 Task: Apply the theme  ""Pop"".
Action: Mouse moved to (190, 71)
Screenshot: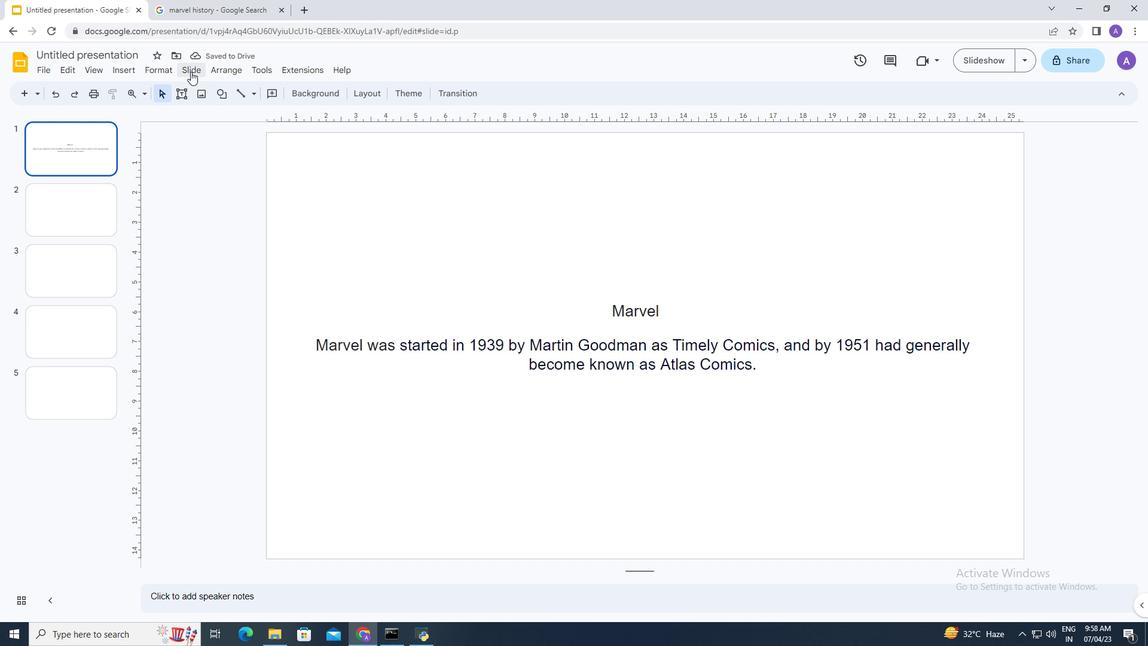 
Action: Mouse pressed left at (190, 71)
Screenshot: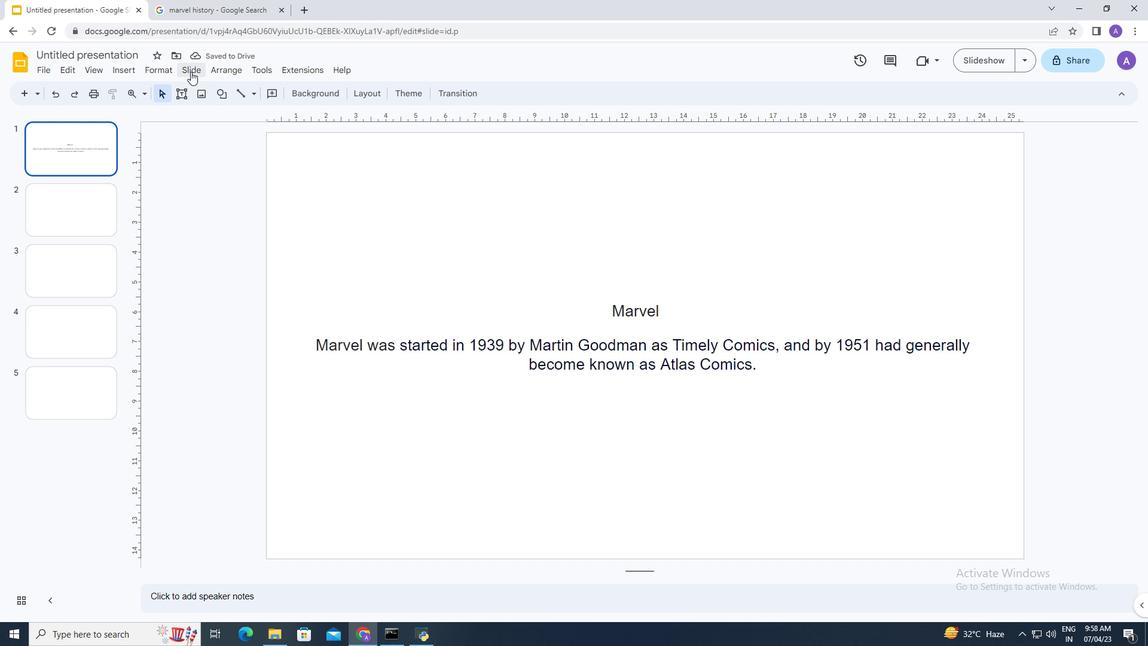 
Action: Mouse moved to (242, 278)
Screenshot: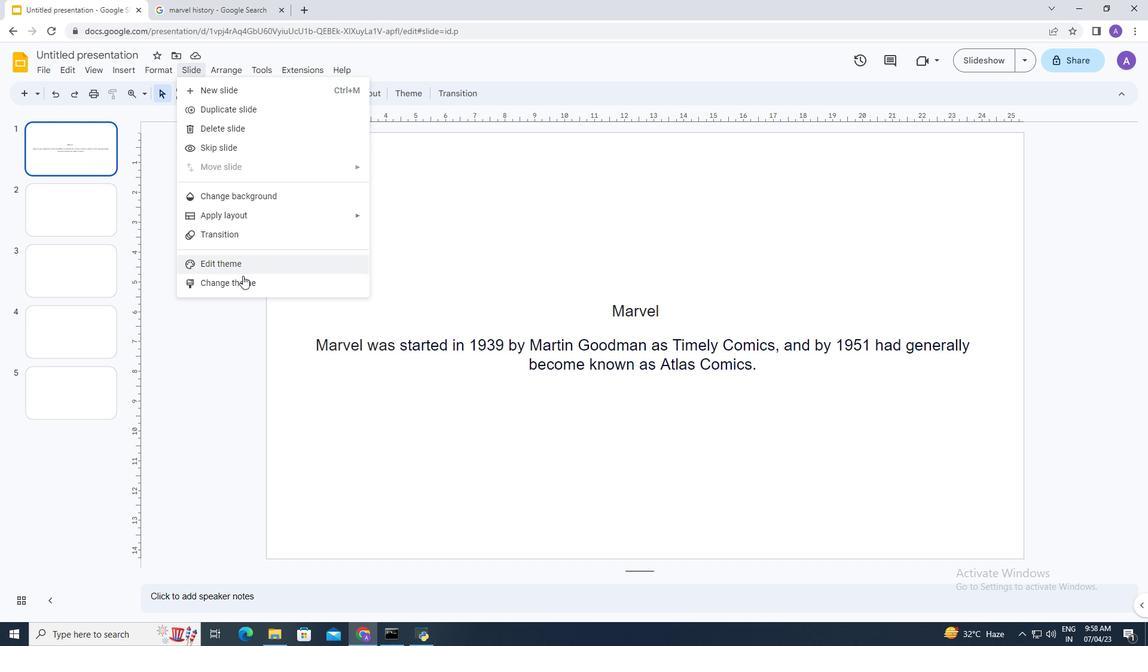 
Action: Mouse pressed left at (242, 278)
Screenshot: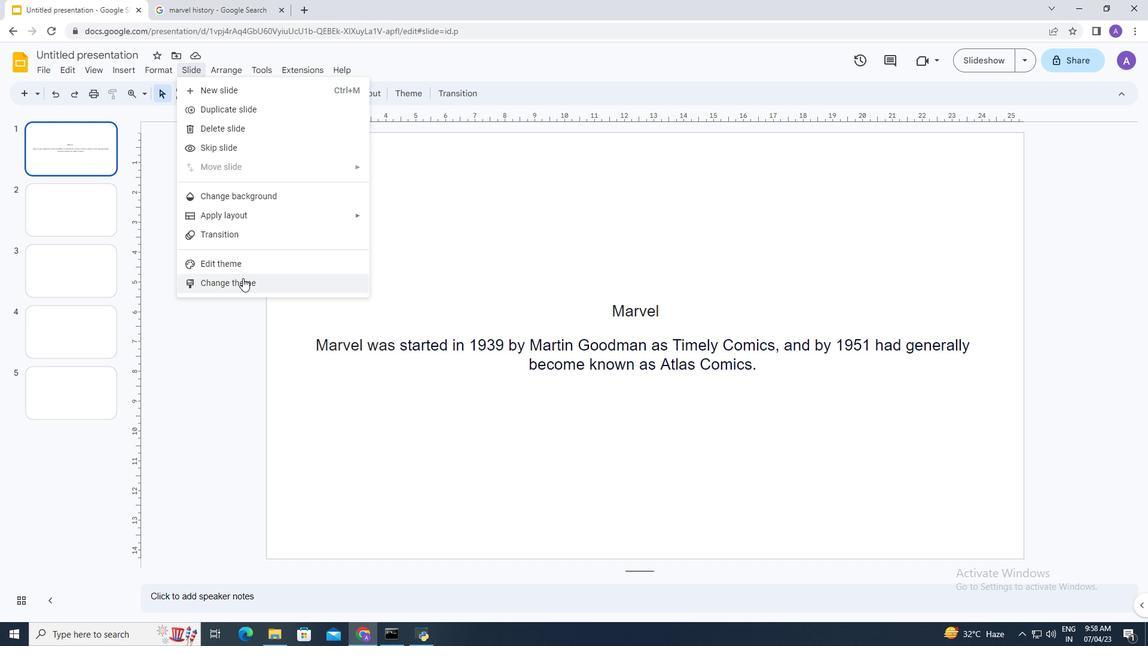 
Action: Mouse moved to (1016, 333)
Screenshot: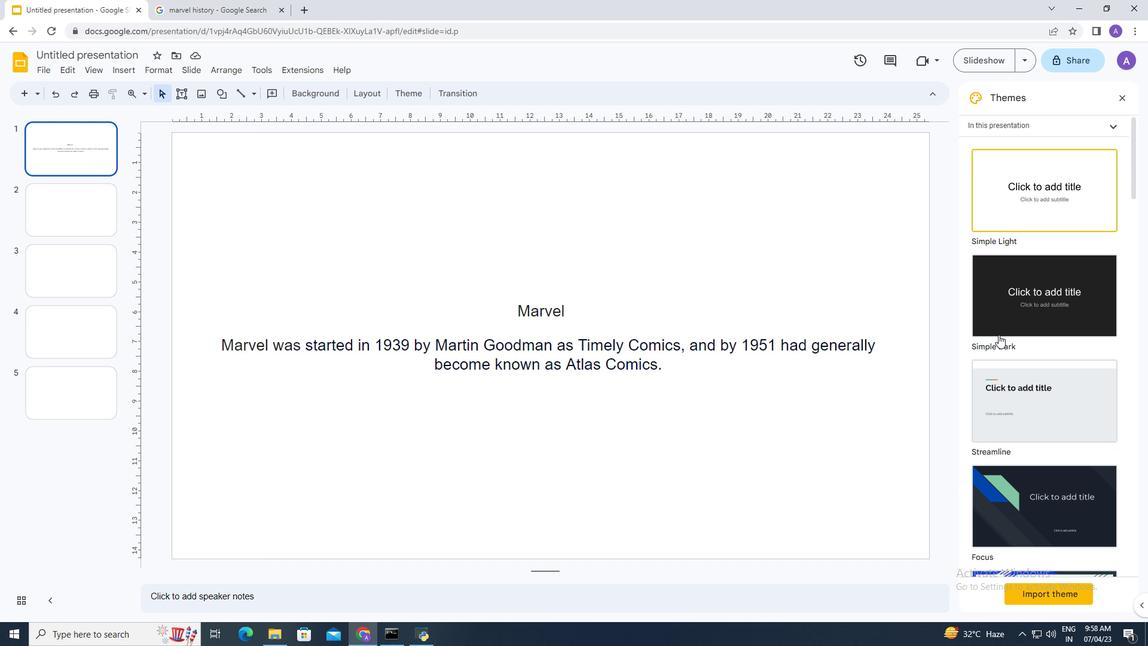 
Action: Mouse scrolled (1016, 333) with delta (0, 0)
Screenshot: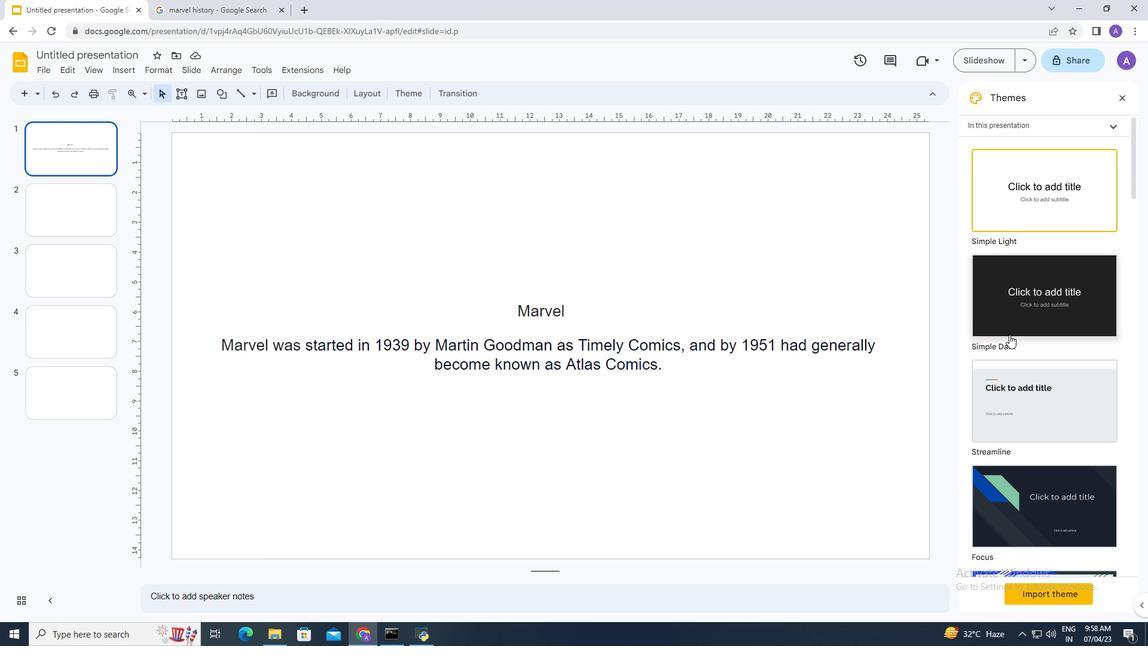 
Action: Mouse scrolled (1016, 333) with delta (0, 0)
Screenshot: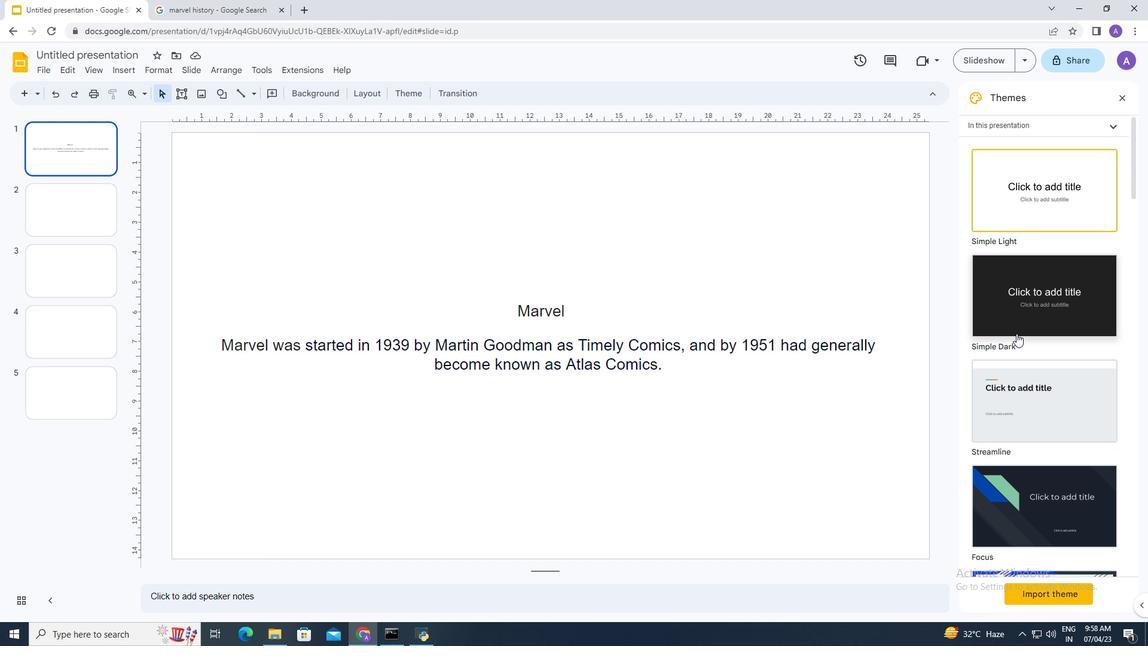 
Action: Mouse scrolled (1016, 333) with delta (0, 0)
Screenshot: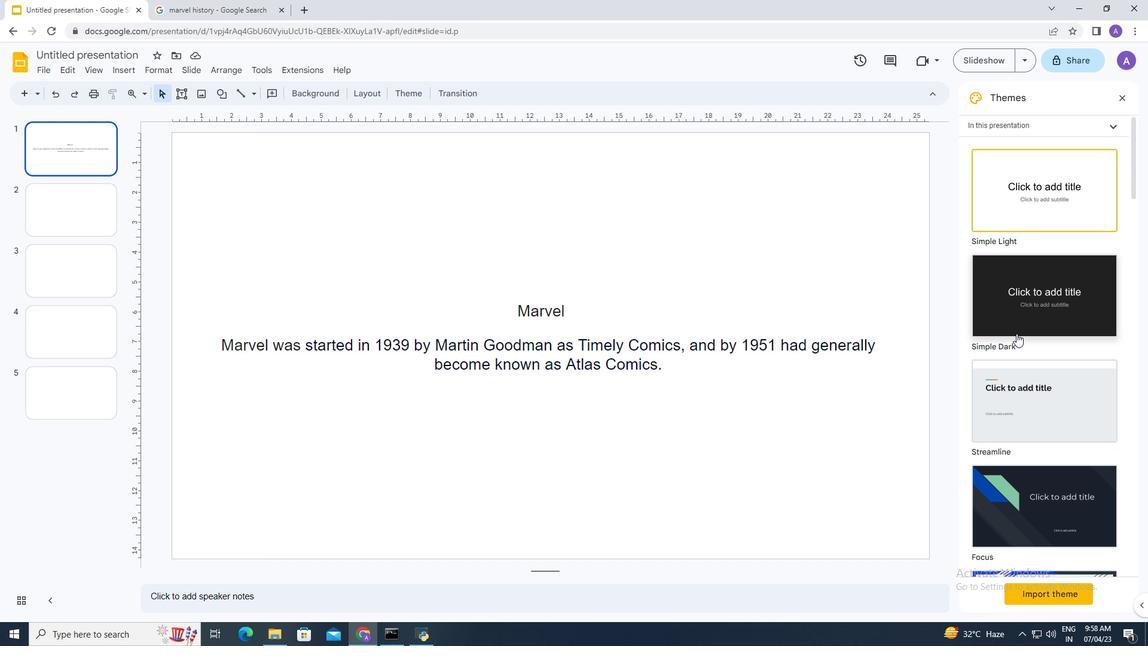 
Action: Mouse moved to (1016, 333)
Screenshot: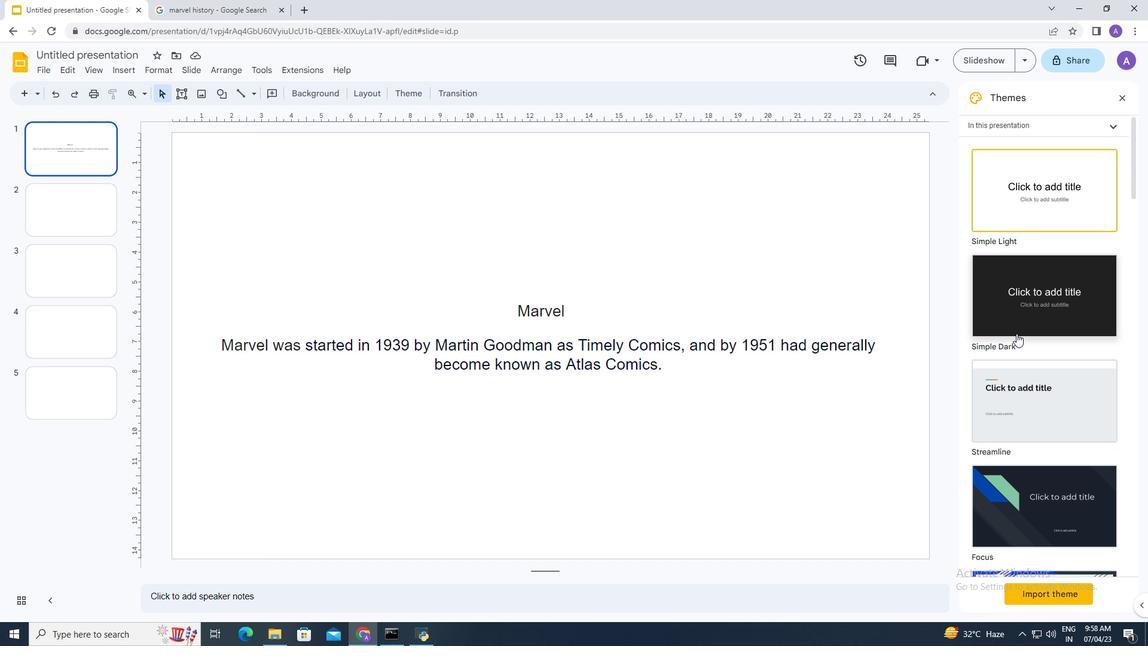 
Action: Mouse scrolled (1016, 332) with delta (0, 0)
Screenshot: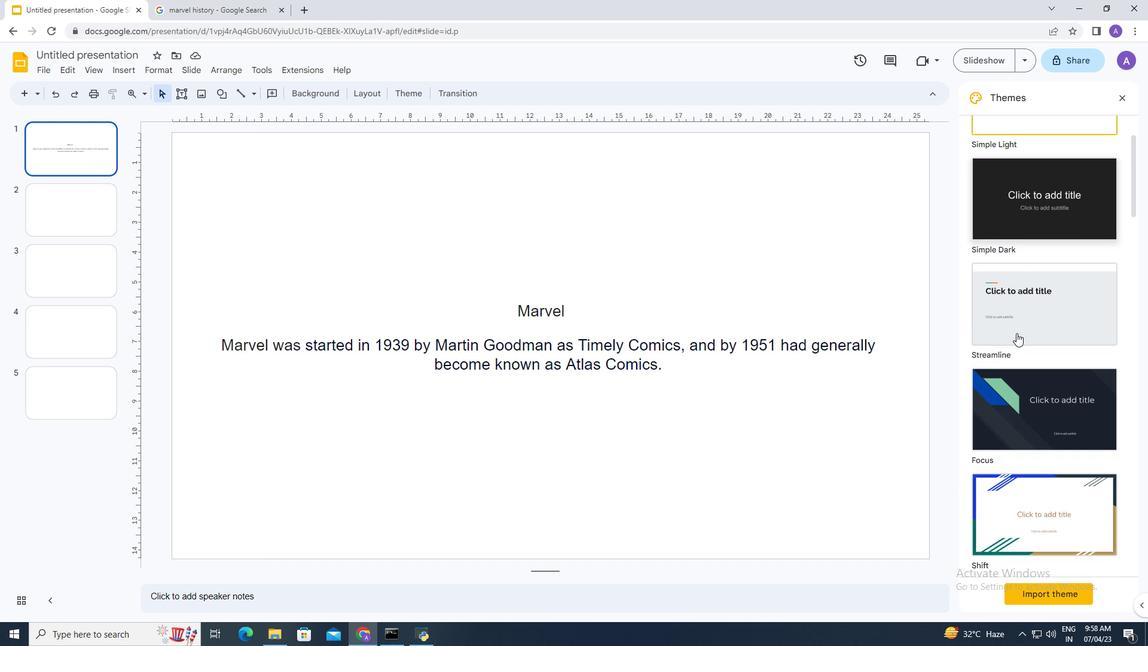 
Action: Mouse scrolled (1016, 332) with delta (0, 0)
Screenshot: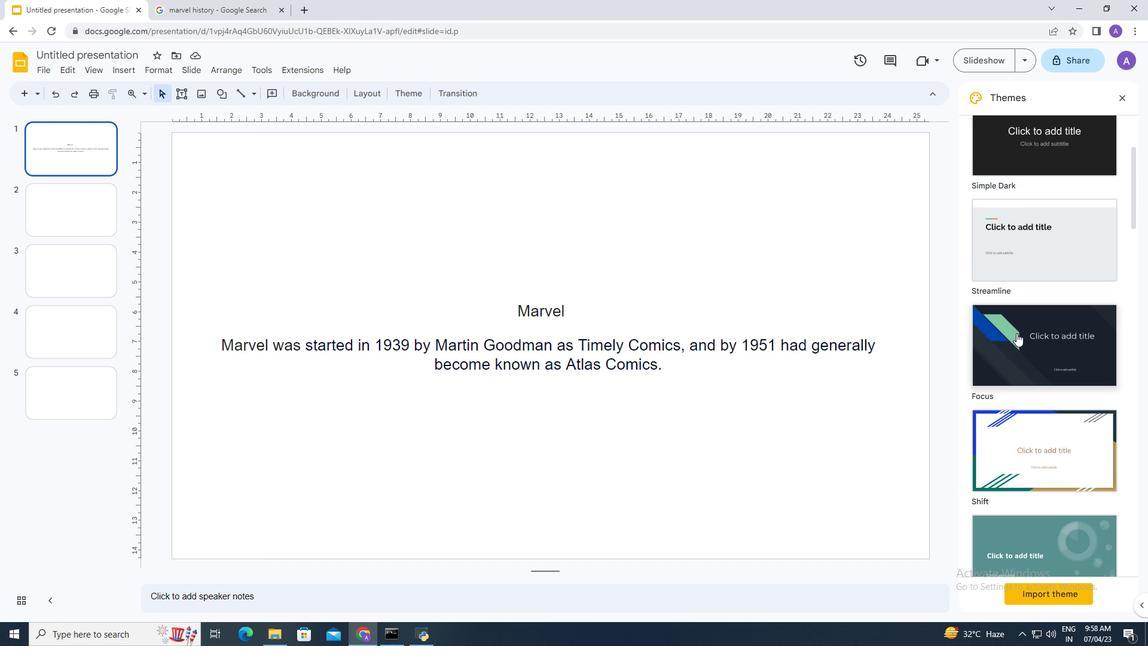 
Action: Mouse scrolled (1016, 332) with delta (0, 0)
Screenshot: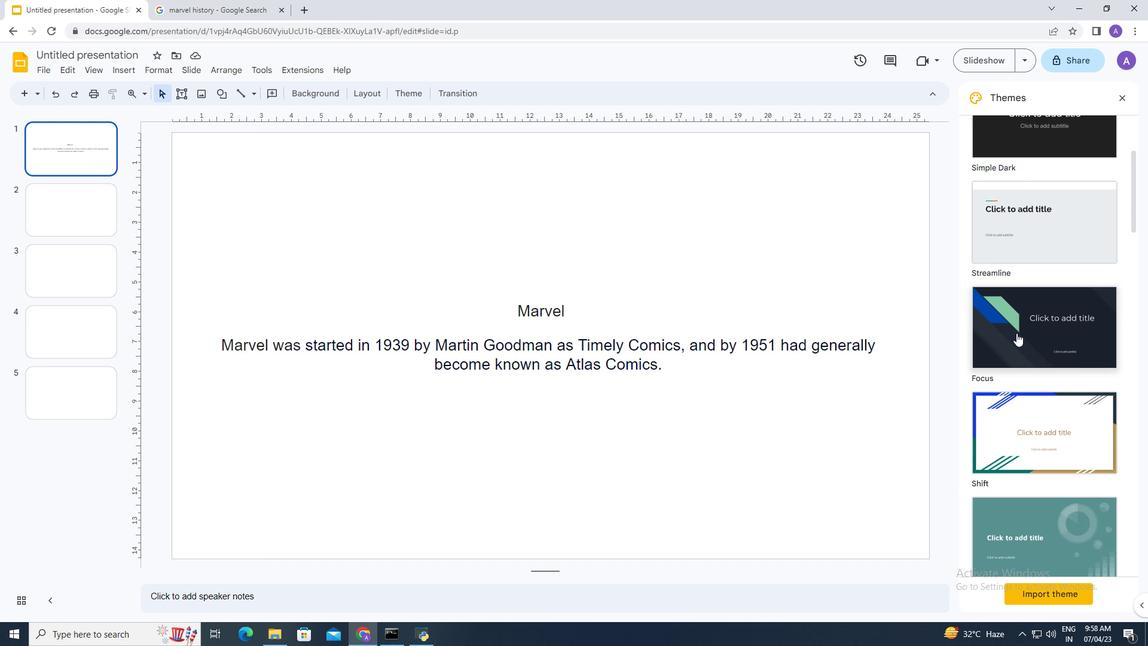 
Action: Mouse scrolled (1016, 332) with delta (0, 0)
Screenshot: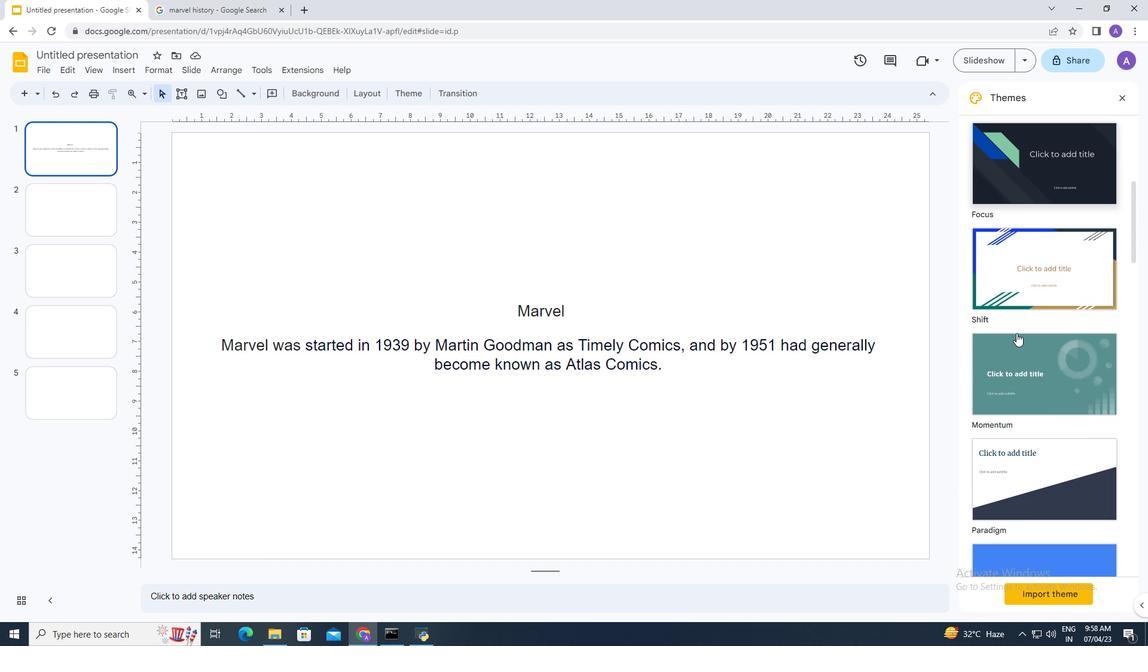 
Action: Mouse scrolled (1016, 332) with delta (0, 0)
Screenshot: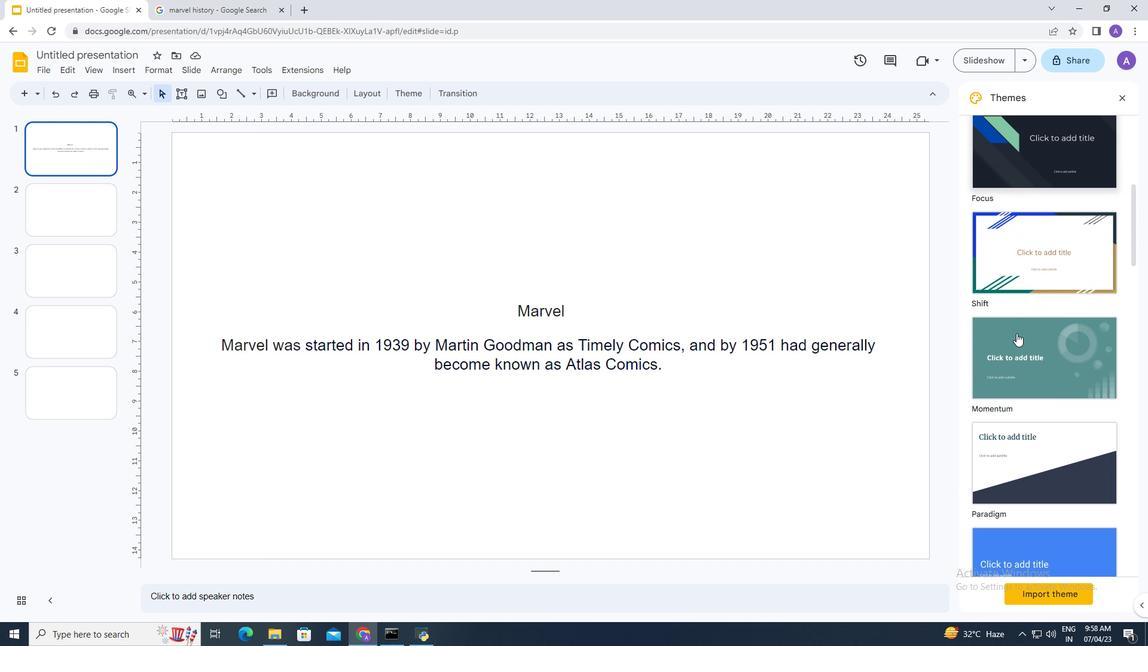 
Action: Mouse scrolled (1016, 332) with delta (0, 0)
Screenshot: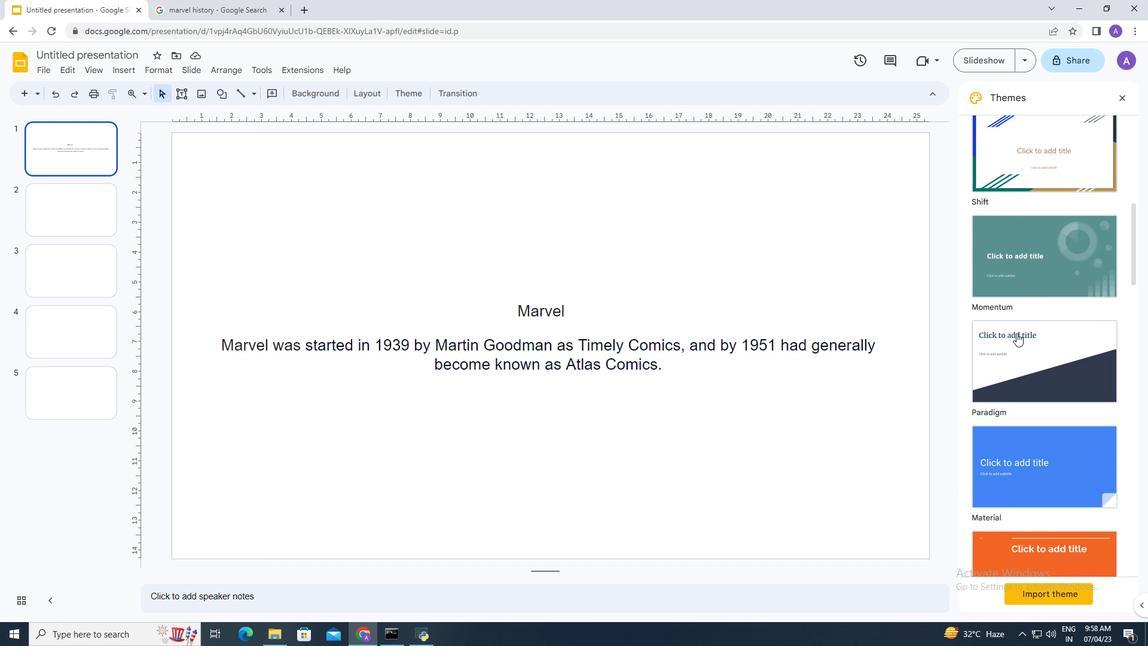 
Action: Mouse scrolled (1016, 332) with delta (0, 0)
Screenshot: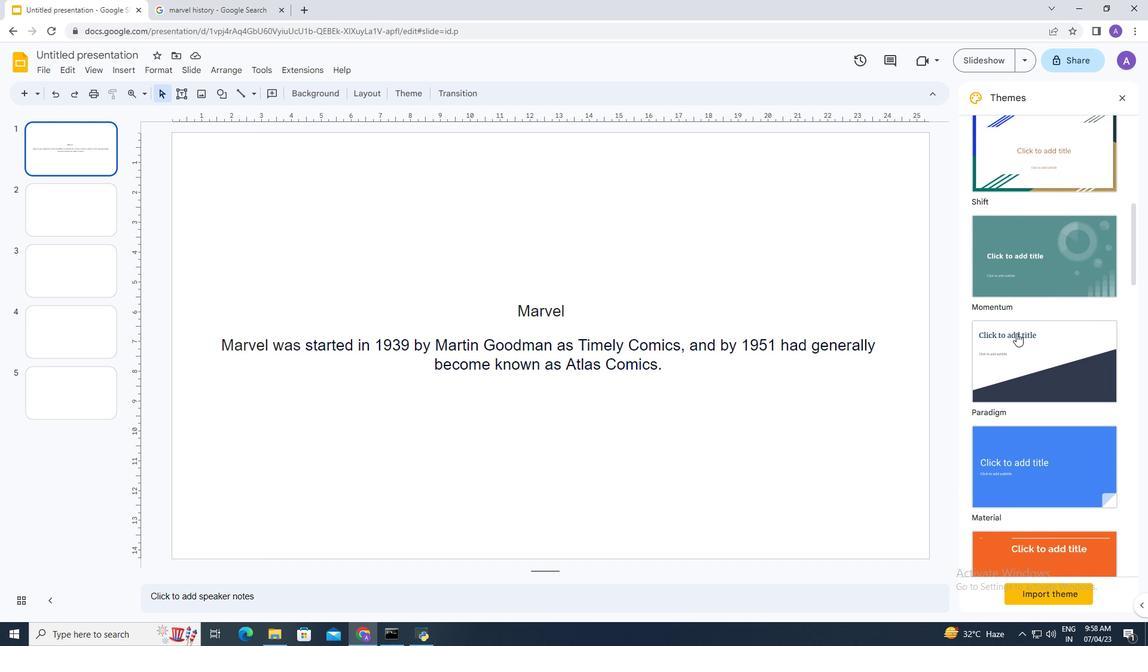 
Action: Mouse scrolled (1016, 332) with delta (0, 0)
Screenshot: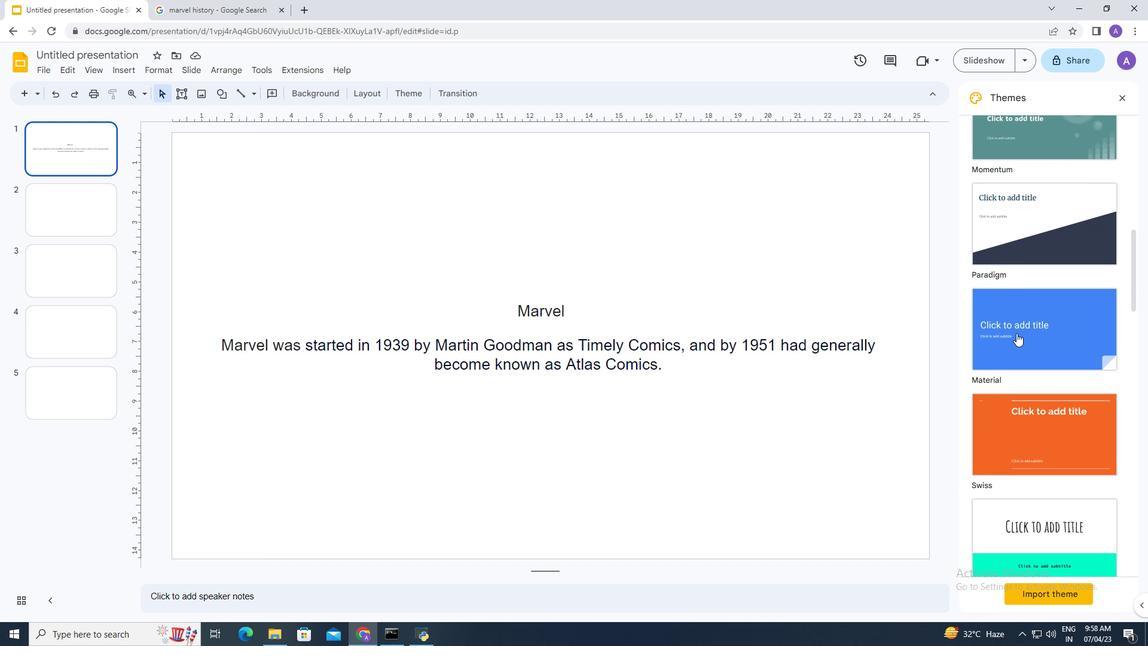 
Action: Mouse scrolled (1016, 332) with delta (0, 0)
Screenshot: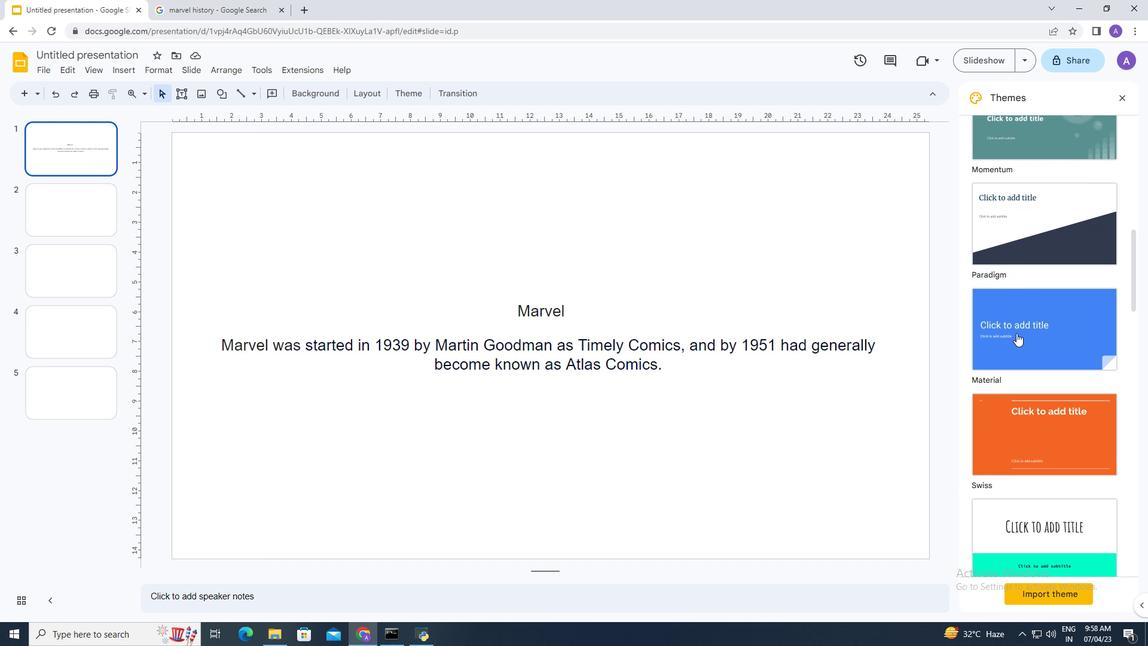 
Action: Mouse scrolled (1016, 332) with delta (0, 0)
Screenshot: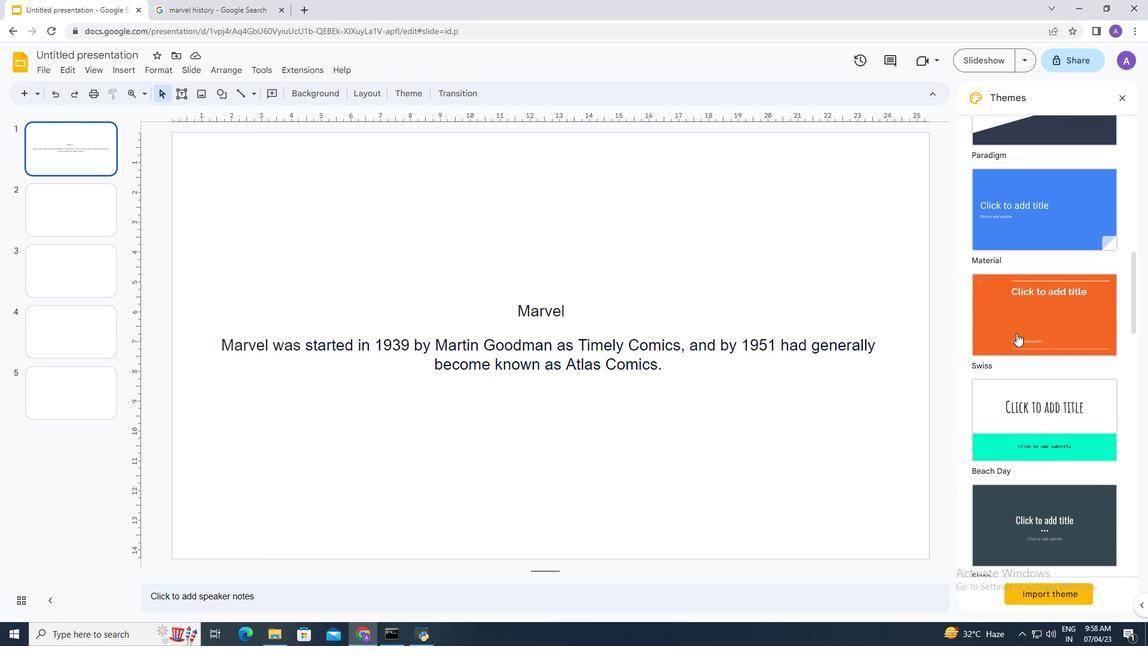 
Action: Mouse scrolled (1016, 332) with delta (0, 0)
Screenshot: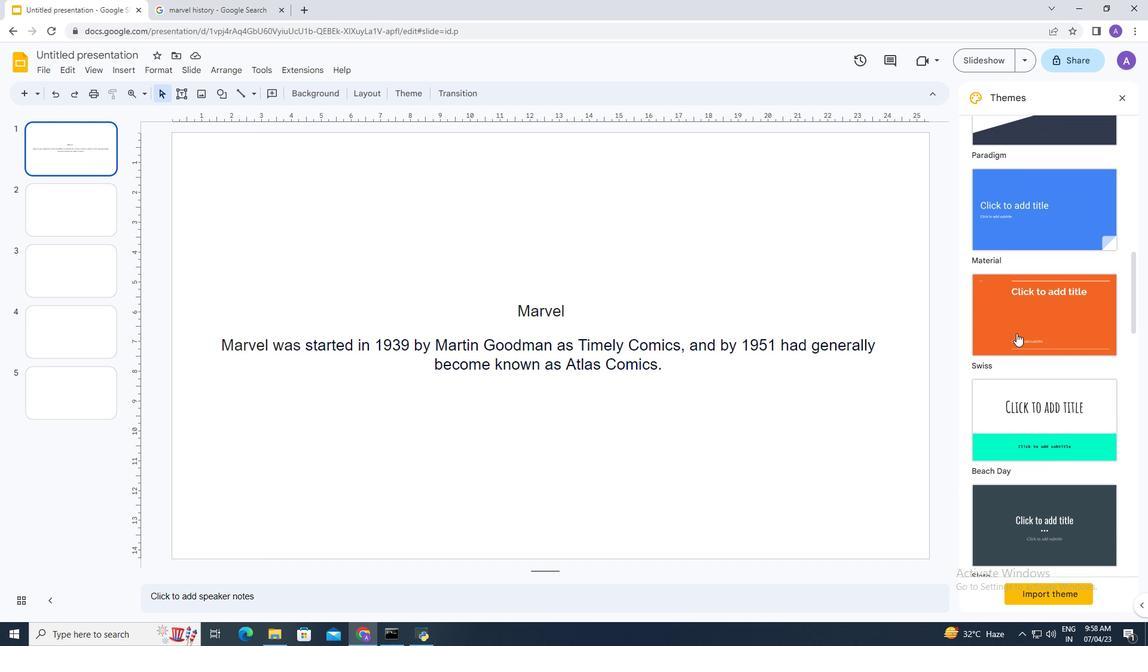 
Action: Mouse scrolled (1016, 332) with delta (0, 0)
Screenshot: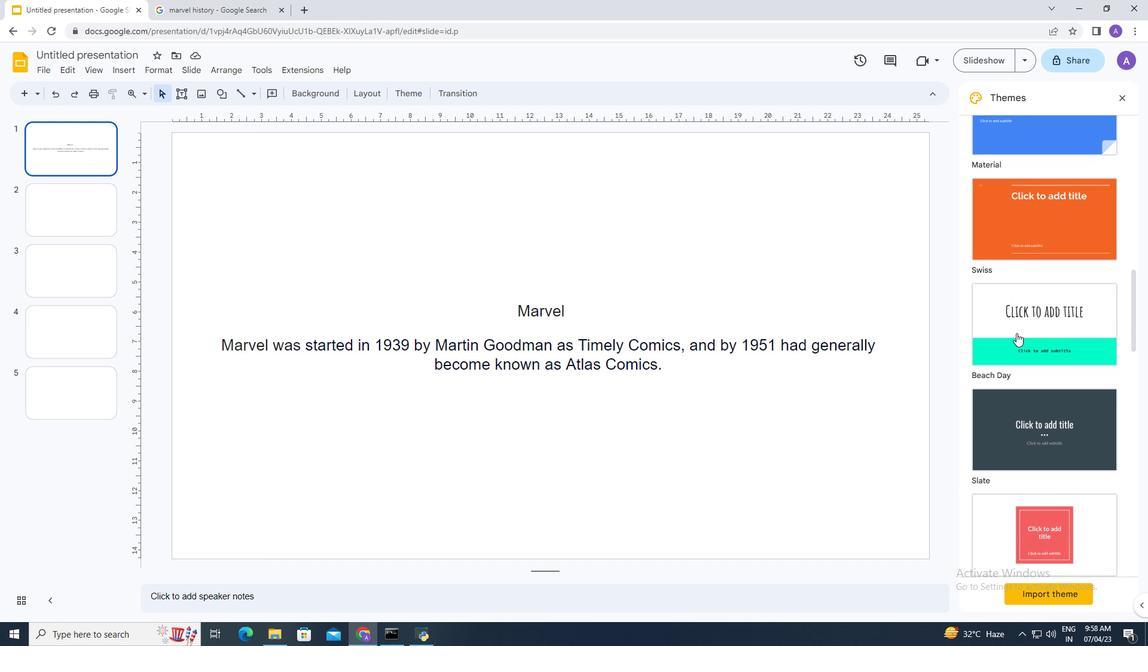
Action: Mouse scrolled (1016, 332) with delta (0, 0)
Screenshot: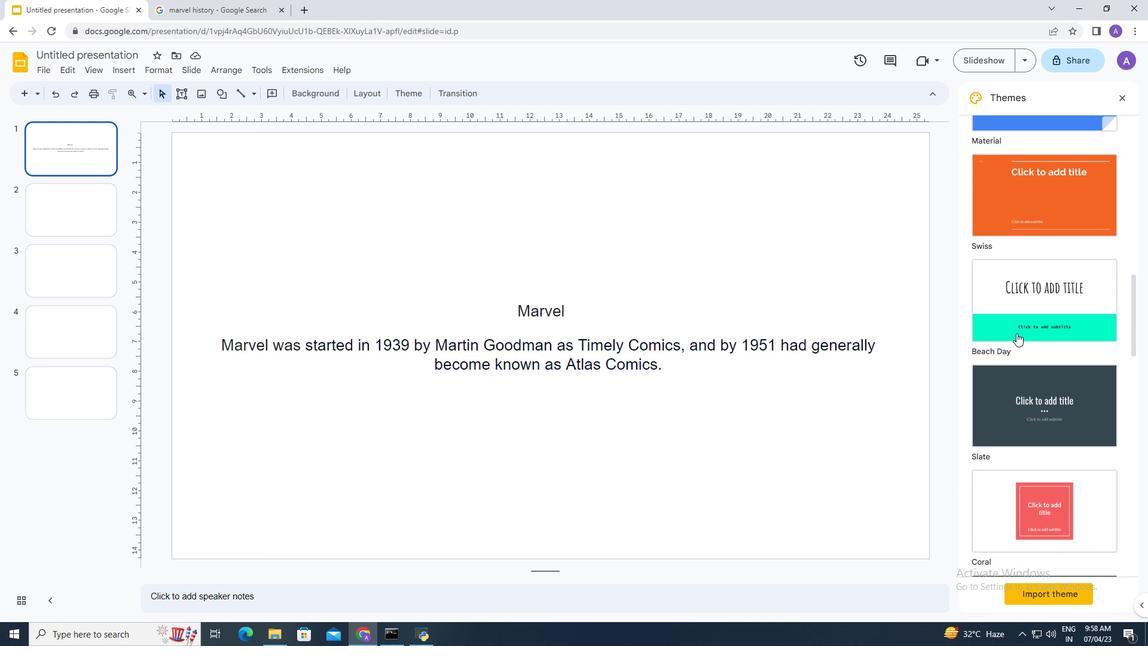 
Action: Mouse scrolled (1016, 332) with delta (0, 0)
Screenshot: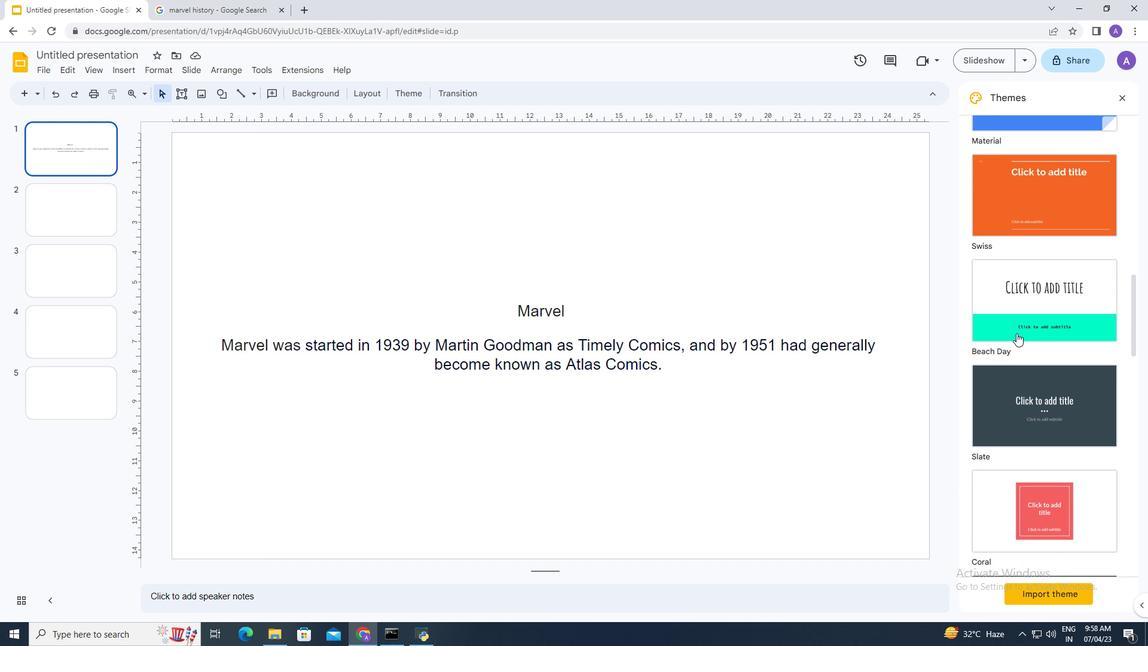 
Action: Mouse scrolled (1016, 332) with delta (0, 0)
Screenshot: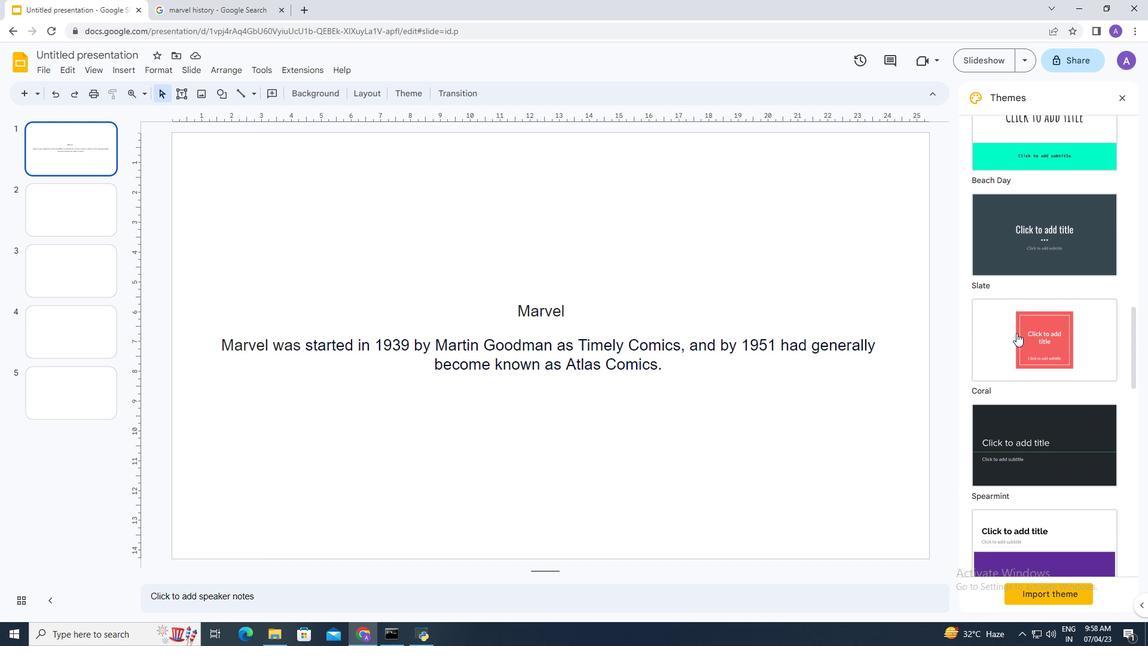 
Action: Mouse scrolled (1016, 332) with delta (0, 0)
Screenshot: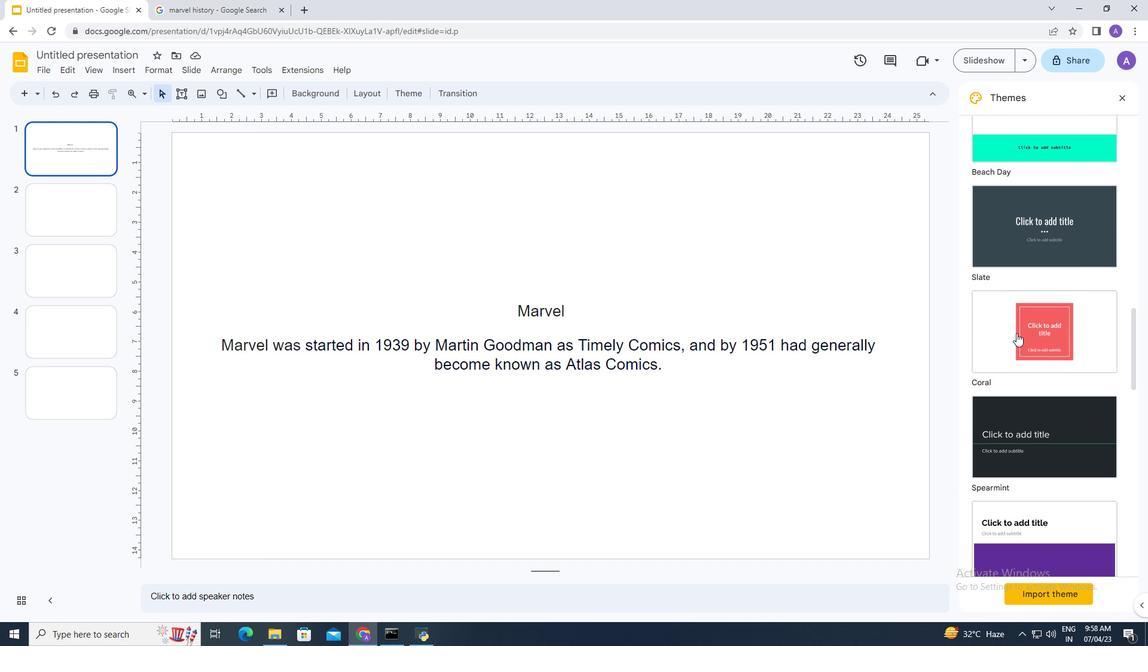 
Action: Mouse scrolled (1016, 332) with delta (0, 0)
Screenshot: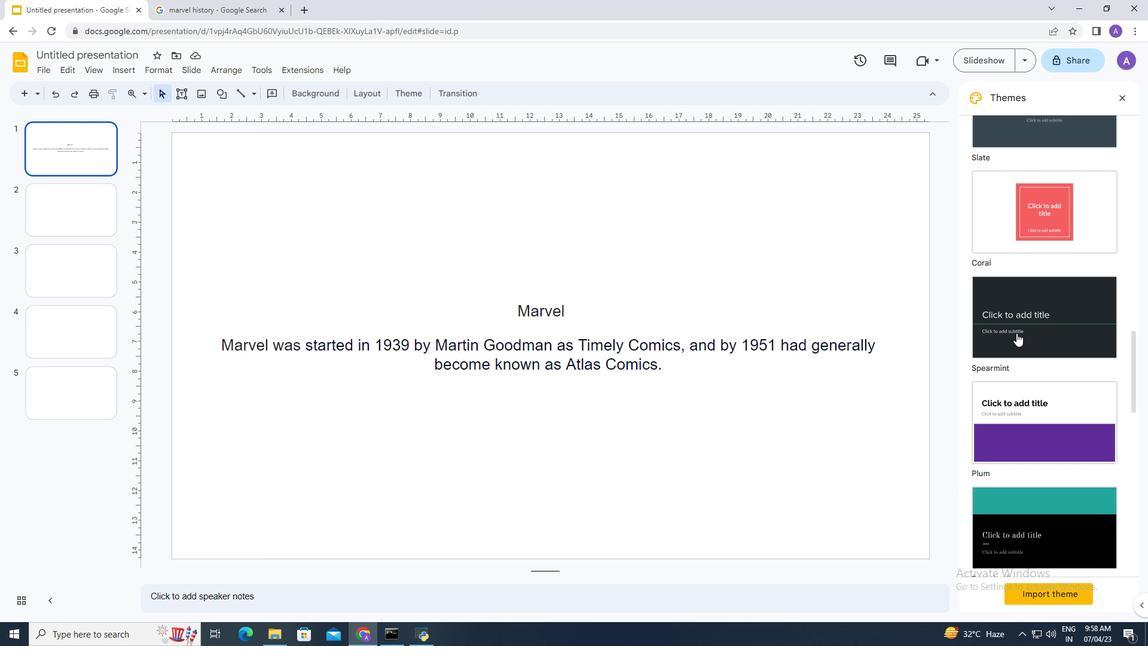 
Action: Mouse scrolled (1016, 332) with delta (0, 0)
Screenshot: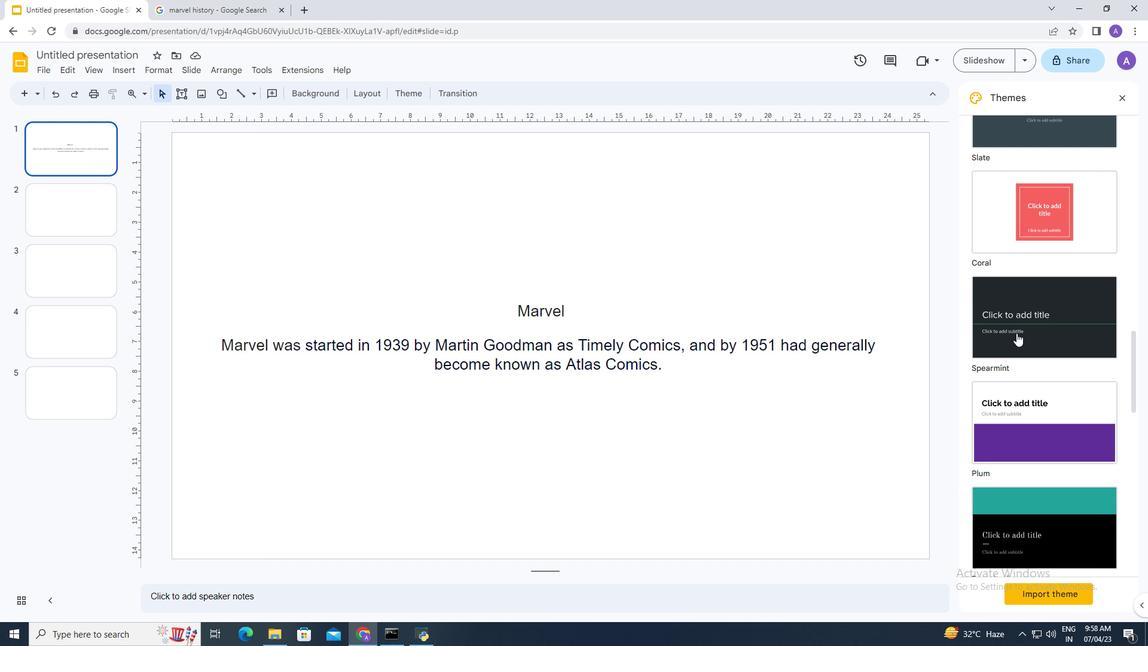 
Action: Mouse scrolled (1016, 332) with delta (0, 0)
Screenshot: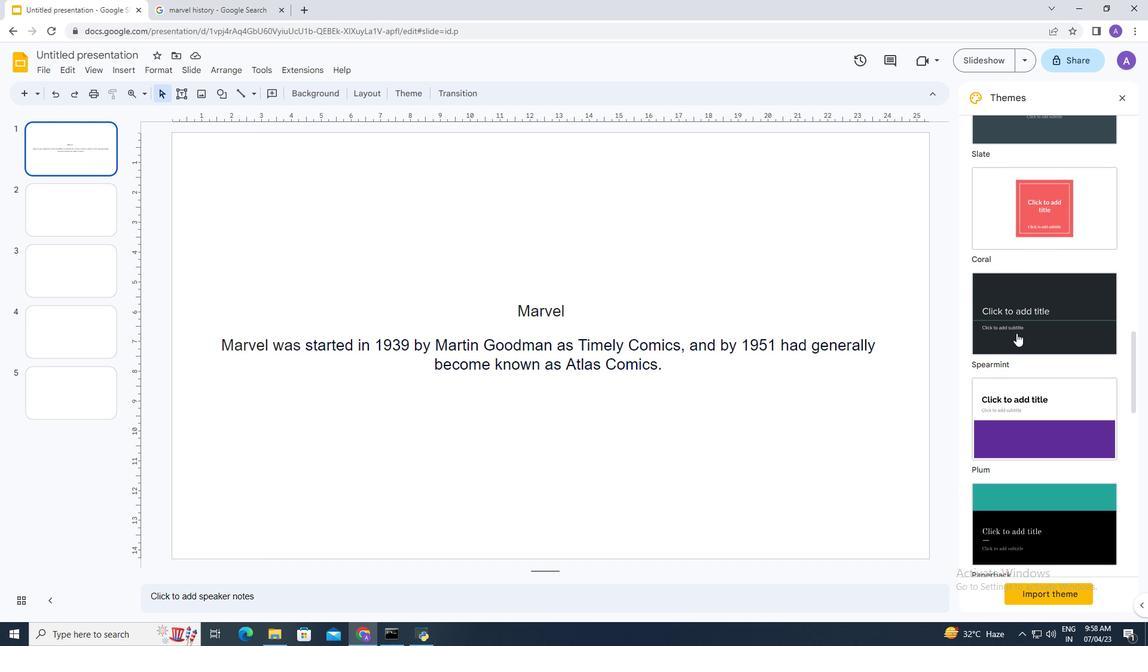 
Action: Mouse scrolled (1016, 332) with delta (0, 0)
Screenshot: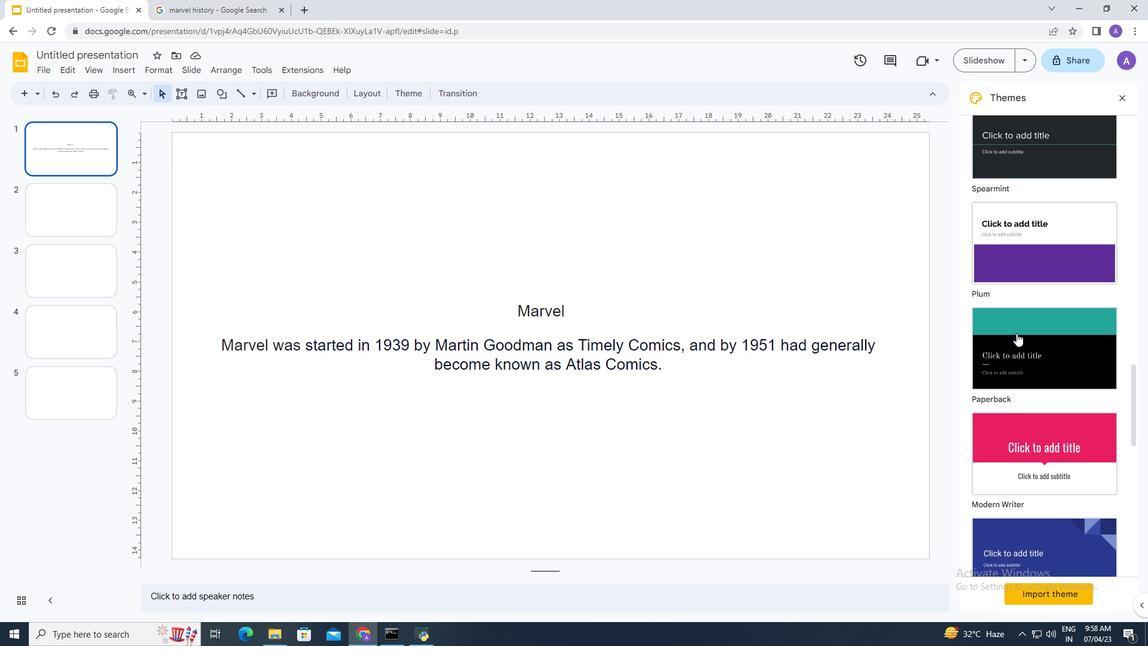 
Action: Mouse scrolled (1016, 332) with delta (0, 0)
Screenshot: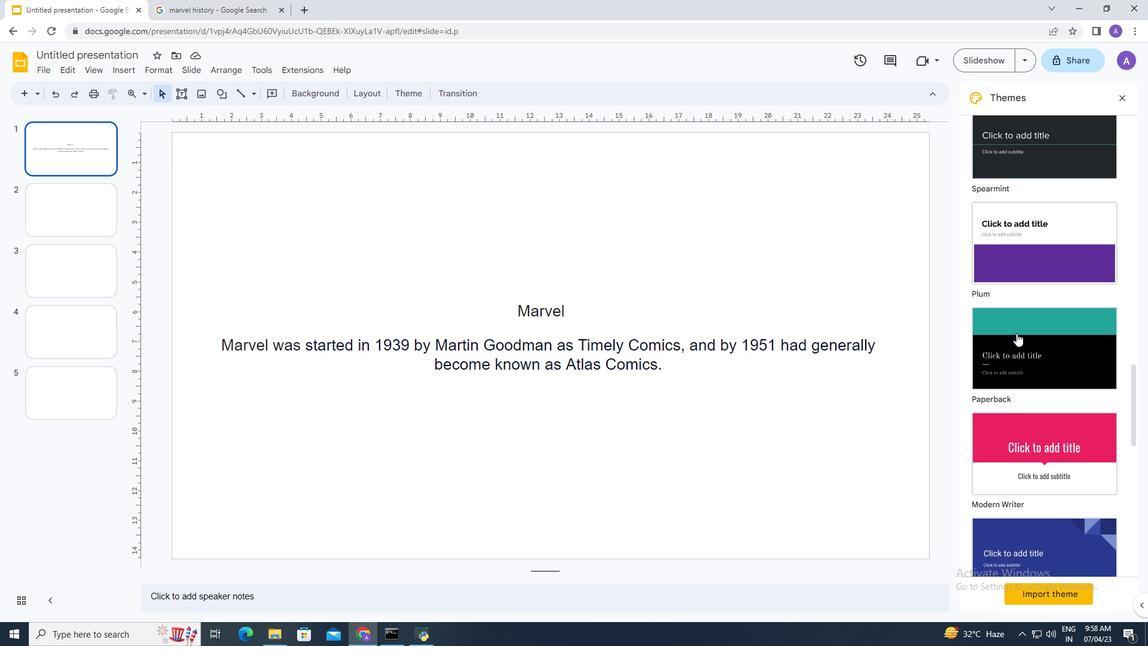 
Action: Mouse scrolled (1016, 332) with delta (0, 0)
Screenshot: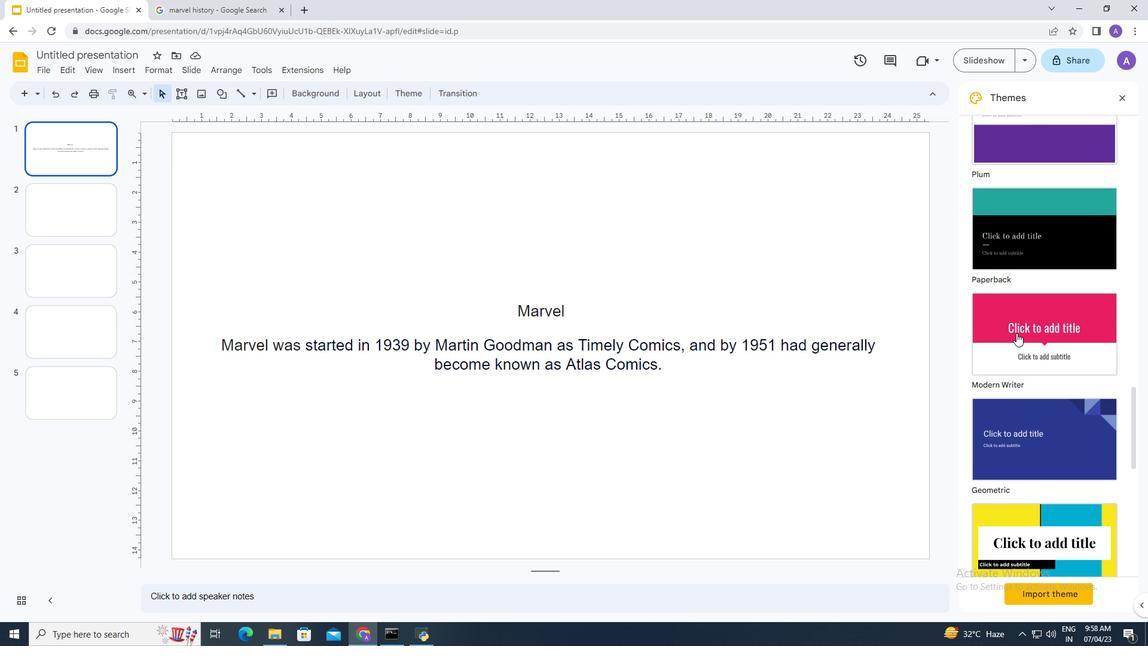 
Action: Mouse scrolled (1016, 332) with delta (0, 0)
Screenshot: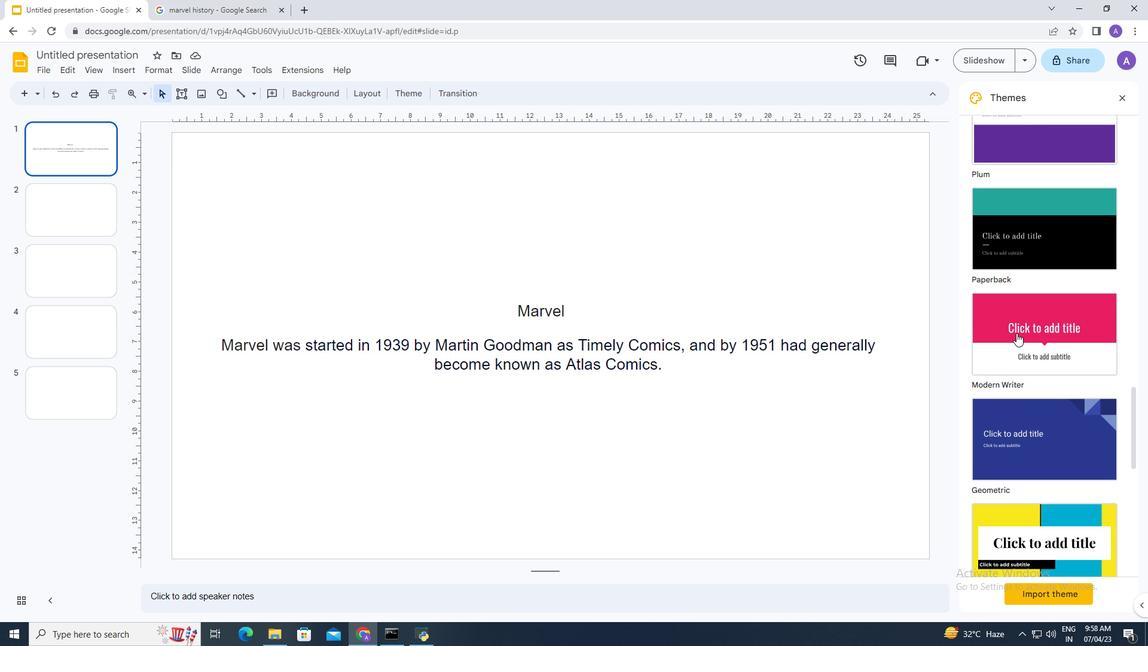 
Action: Mouse scrolled (1016, 332) with delta (0, 0)
Screenshot: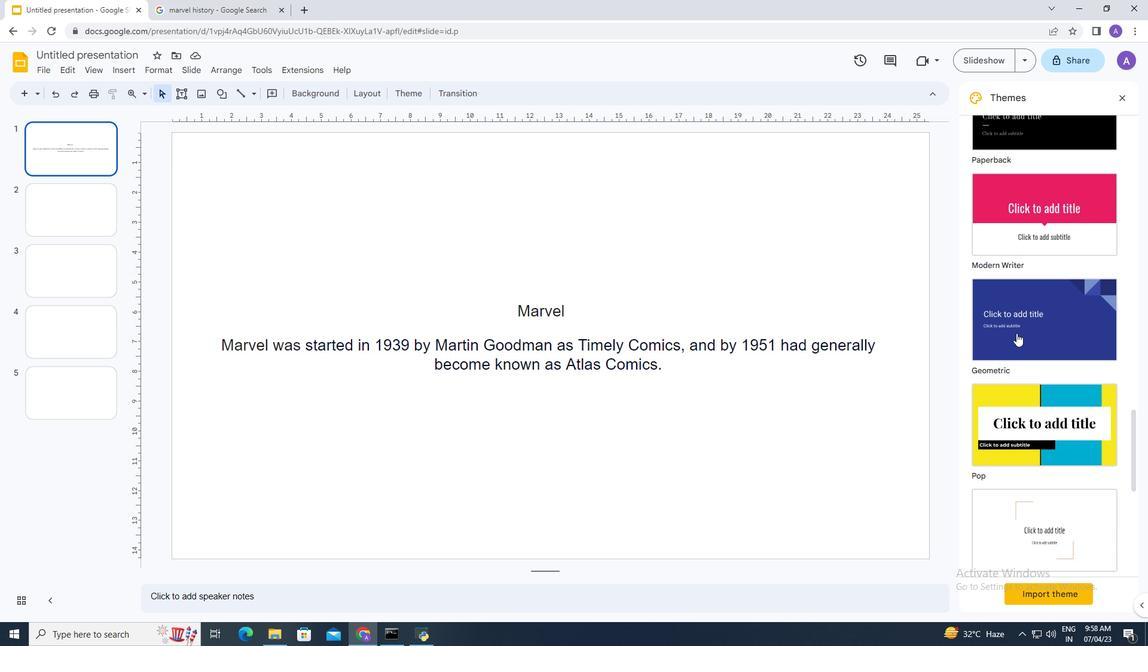 
Action: Mouse scrolled (1016, 332) with delta (0, 0)
Screenshot: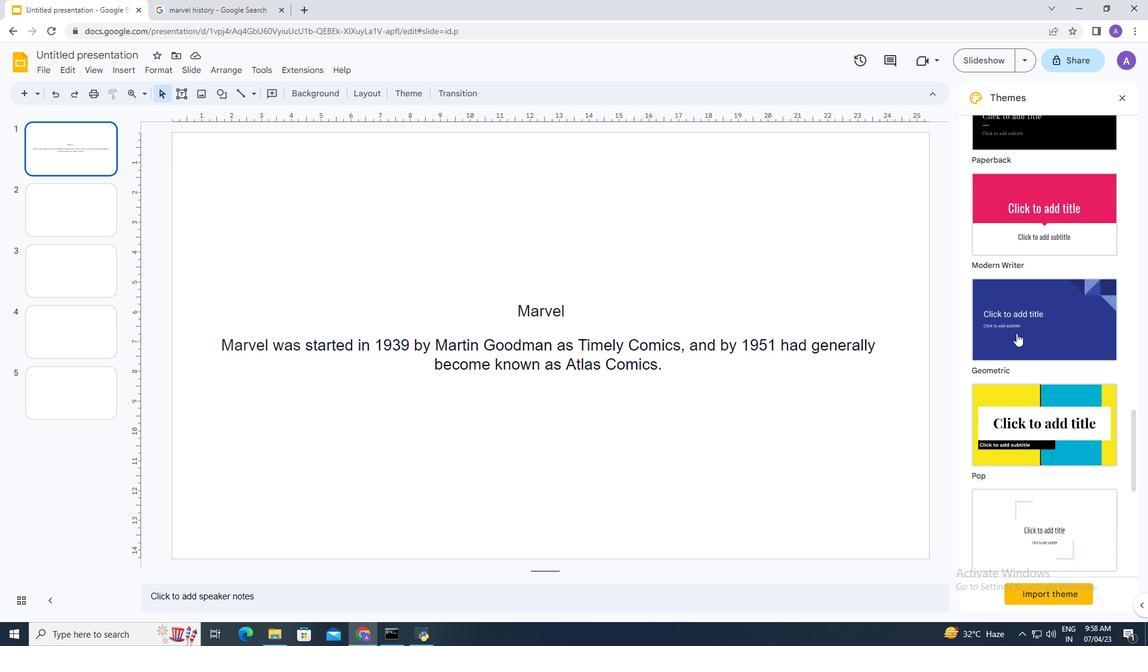
Action: Mouse pressed left at (1016, 333)
Screenshot: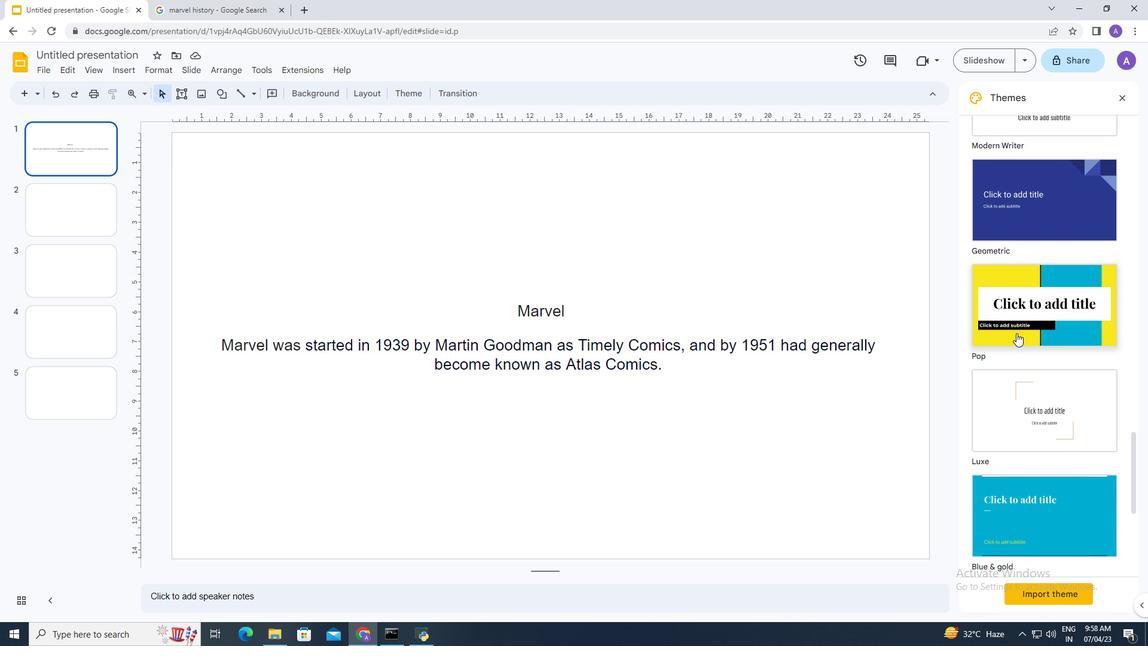 
Action: Mouse moved to (498, 292)
Screenshot: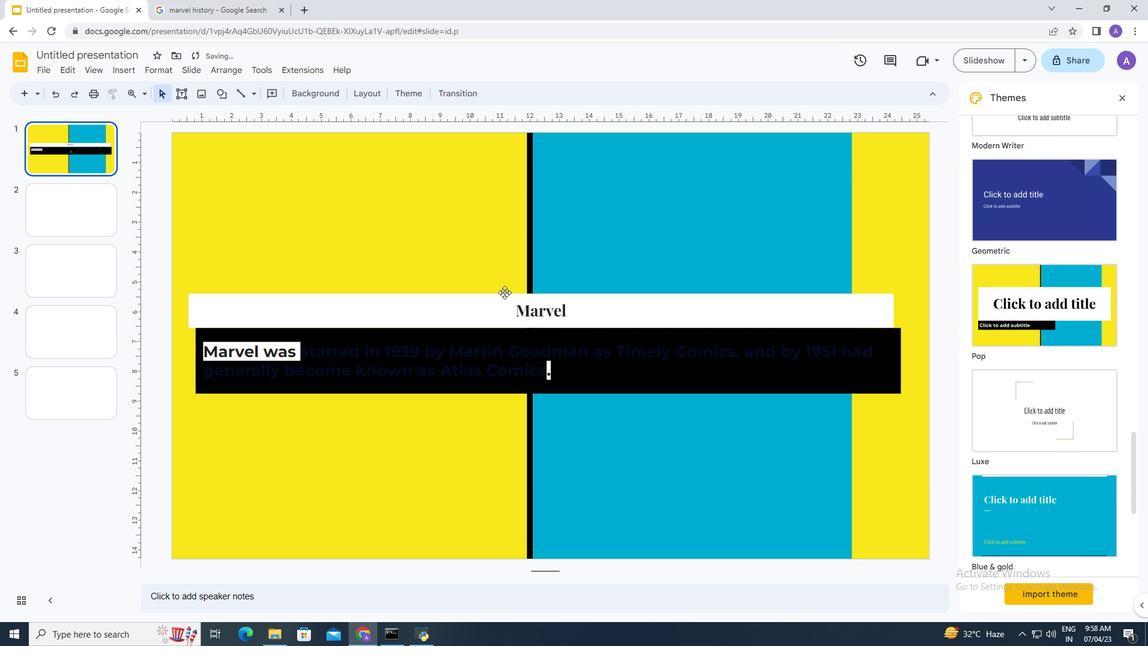 
